 Task: Apply filter "Low" in priority.
Action: Mouse moved to (16, 130)
Screenshot: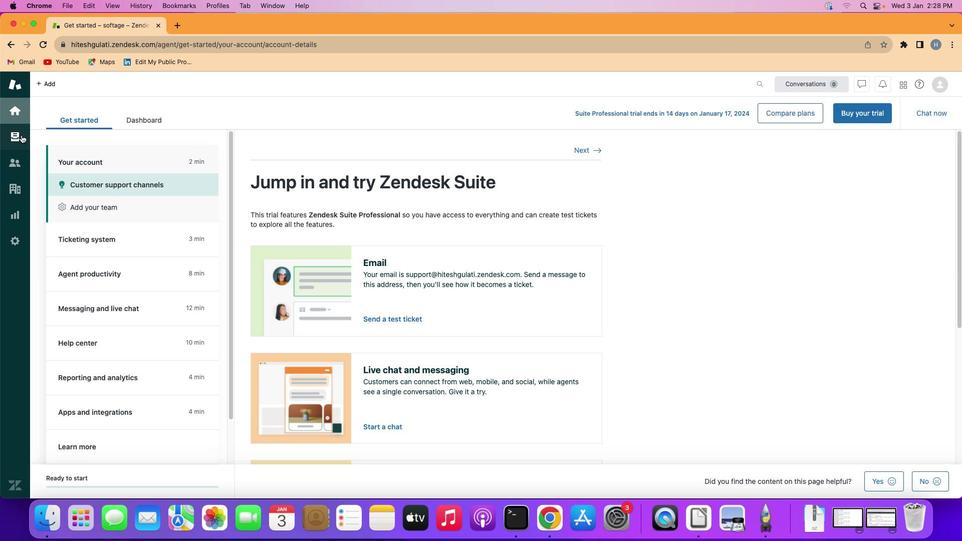
Action: Mouse pressed left at (16, 130)
Screenshot: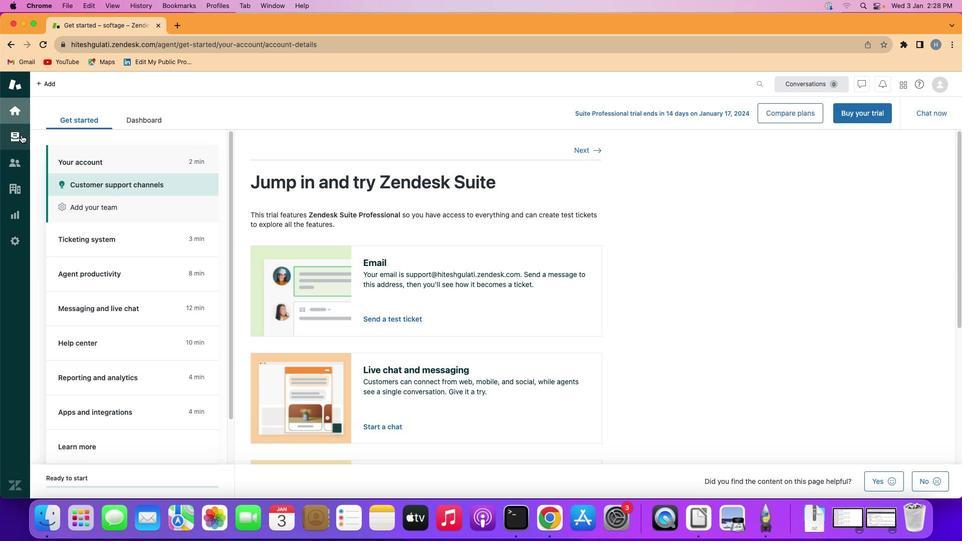 
Action: Mouse moved to (83, 261)
Screenshot: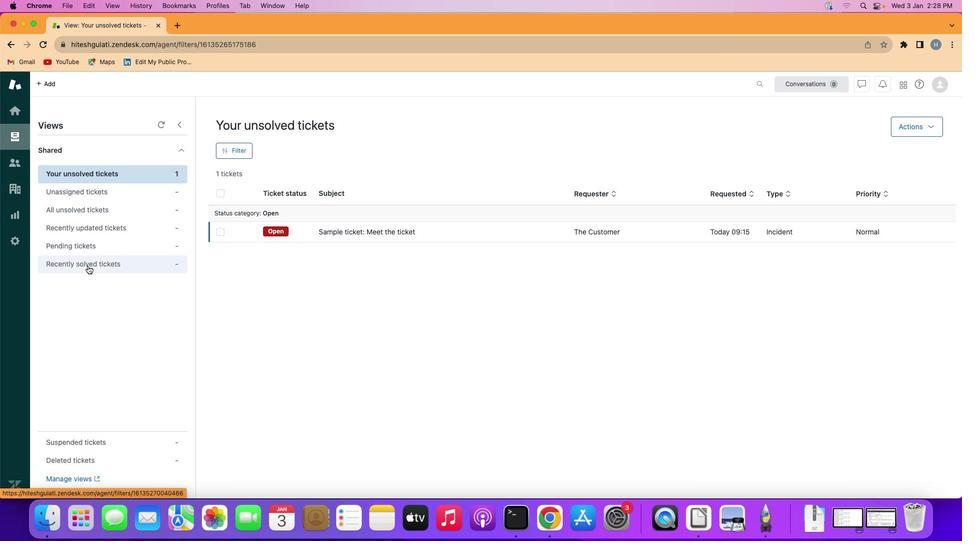 
Action: Mouse pressed left at (83, 261)
Screenshot: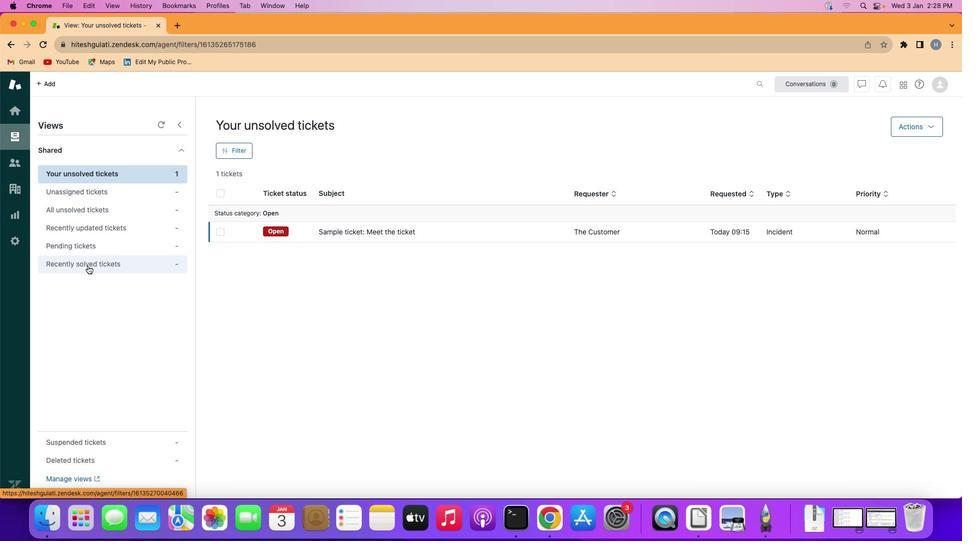 
Action: Mouse moved to (229, 151)
Screenshot: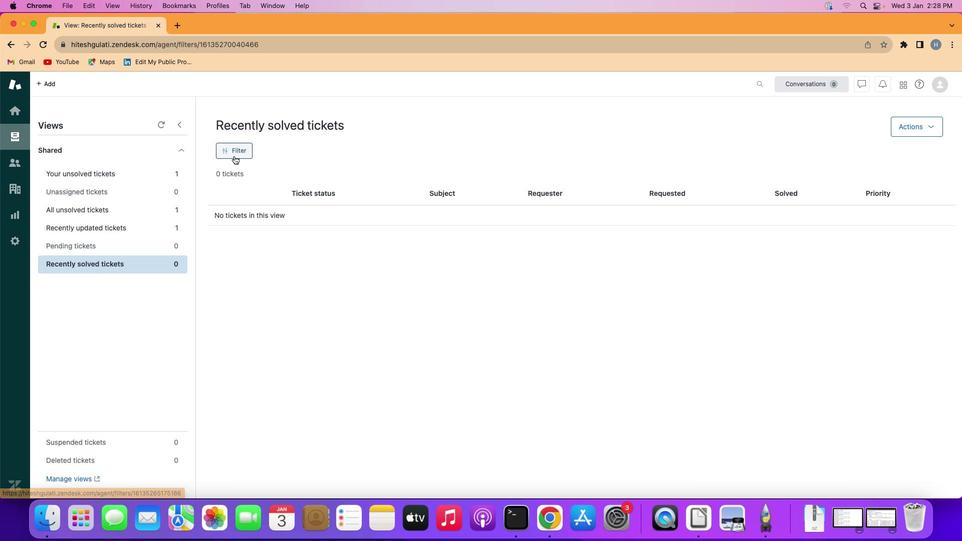 
Action: Mouse pressed left at (229, 151)
Screenshot: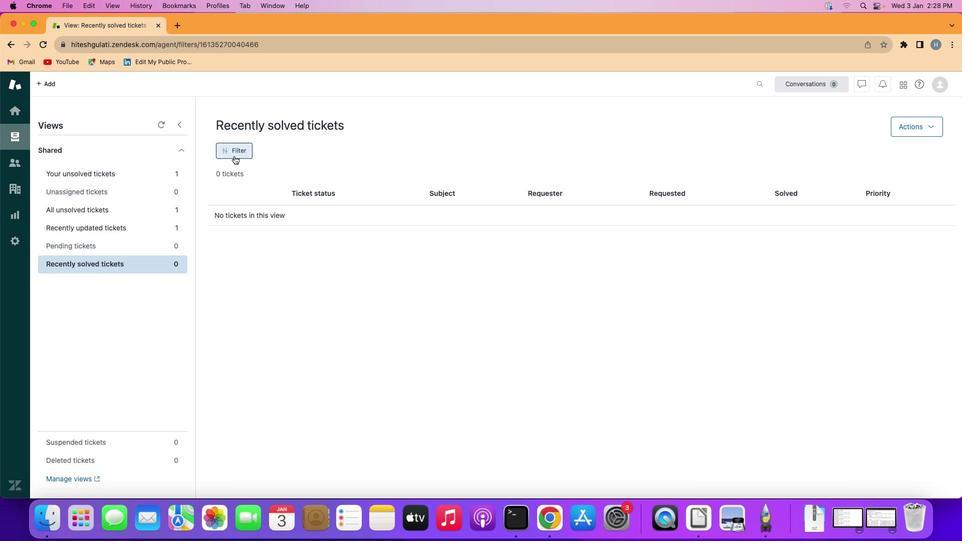 
Action: Mouse moved to (842, 329)
Screenshot: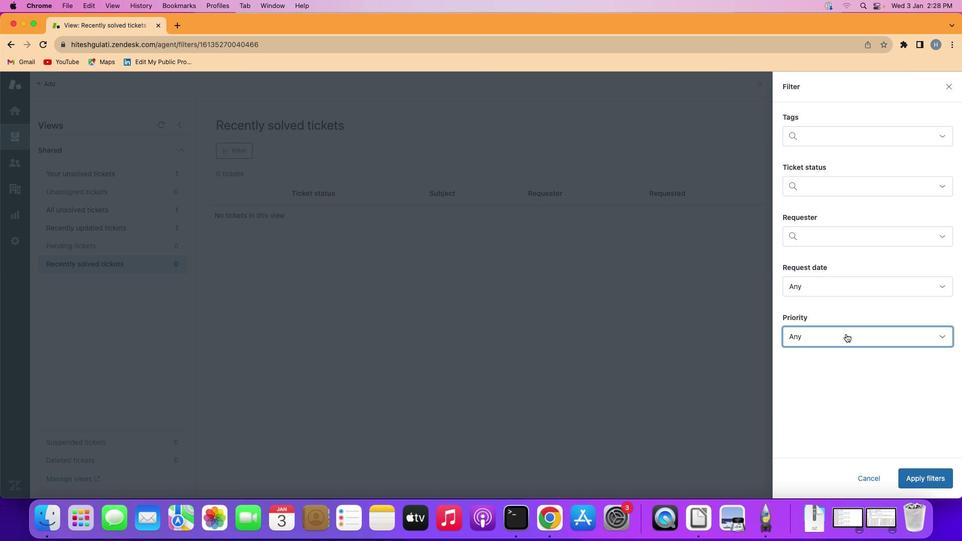 
Action: Mouse pressed left at (842, 329)
Screenshot: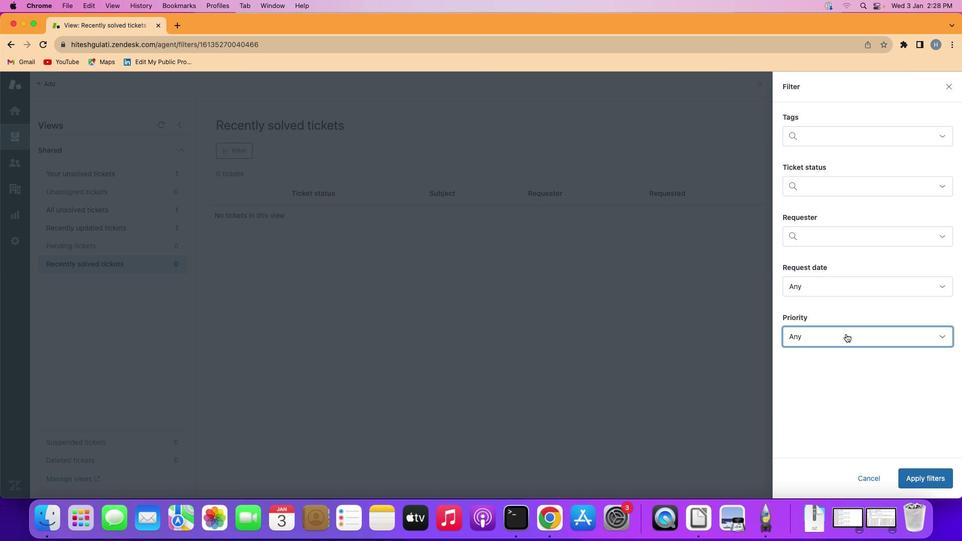 
Action: Mouse moved to (844, 258)
Screenshot: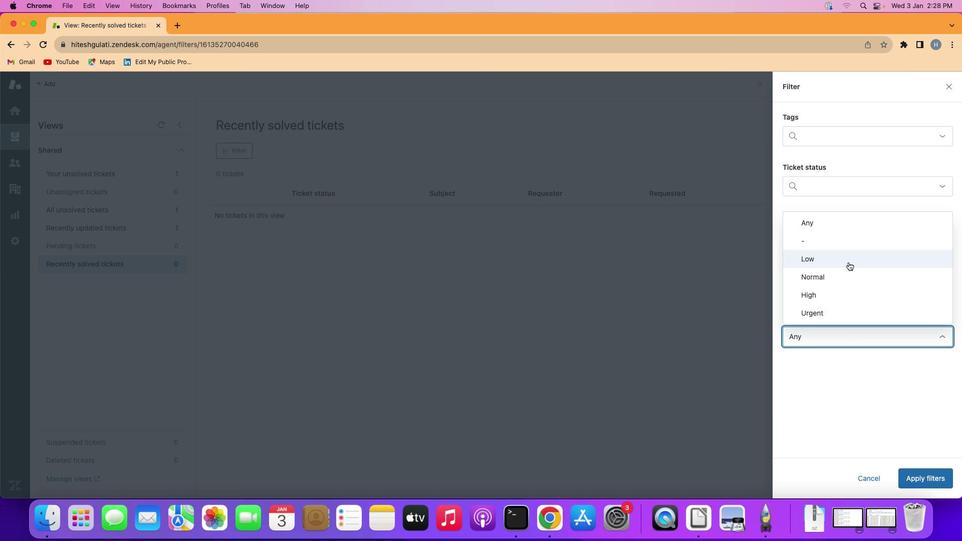 
Action: Mouse pressed left at (844, 258)
Screenshot: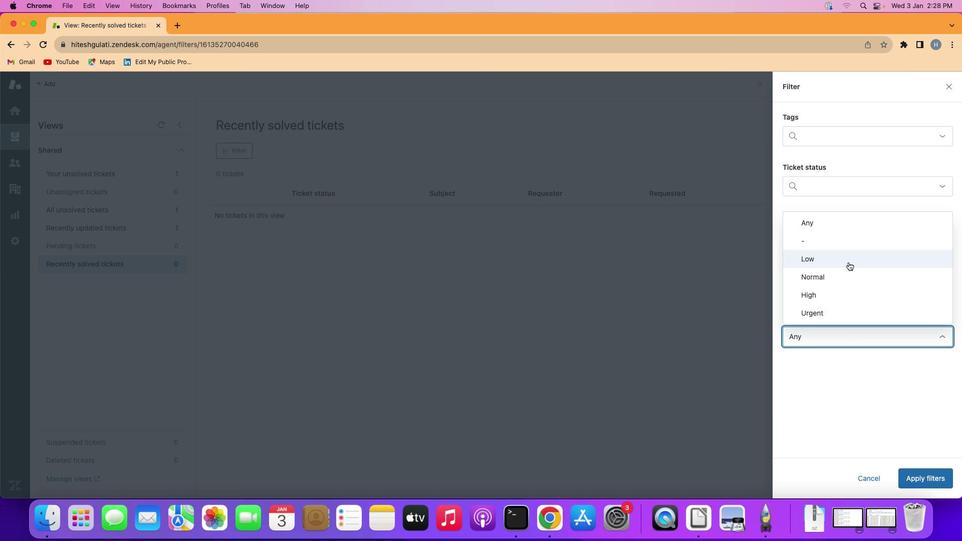 
Action: Mouse moved to (923, 473)
Screenshot: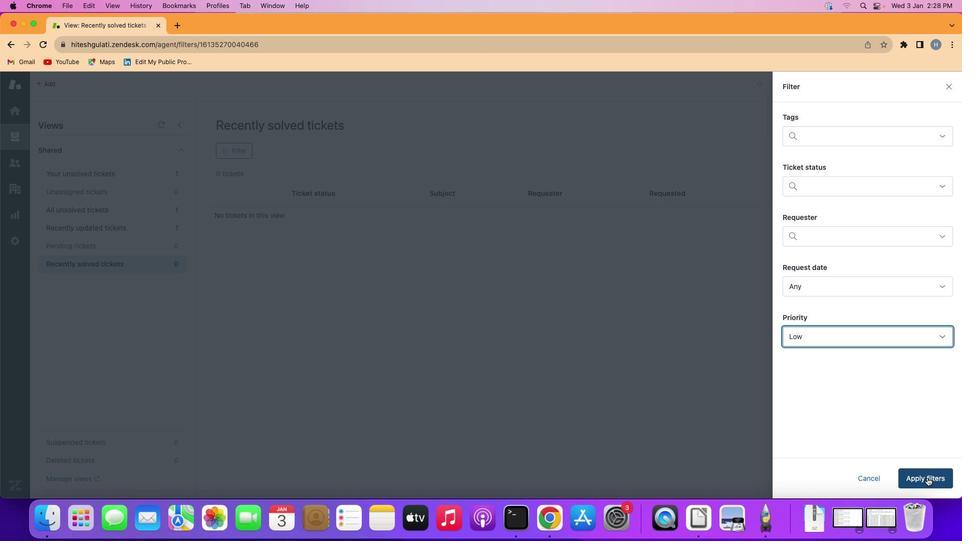 
Action: Mouse pressed left at (923, 473)
Screenshot: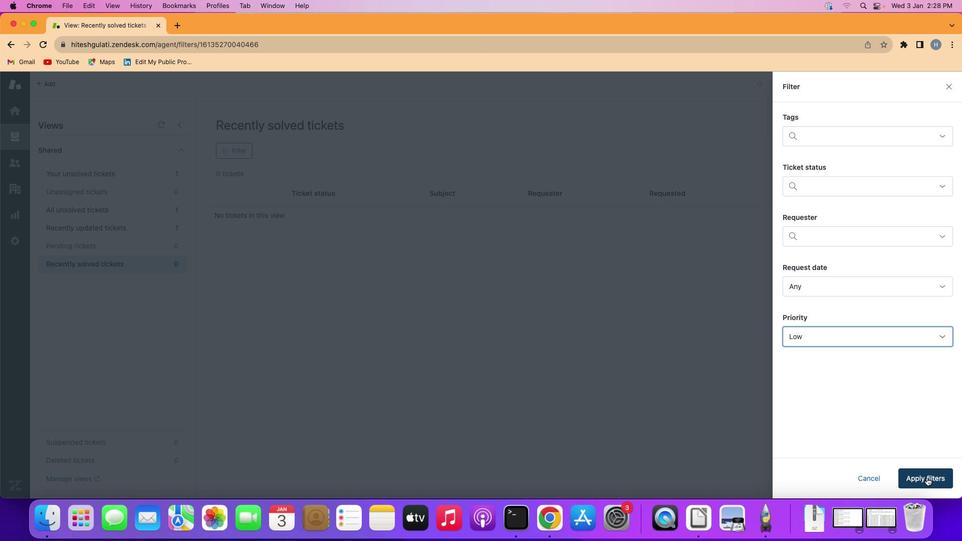 
Action: Mouse moved to (497, 307)
Screenshot: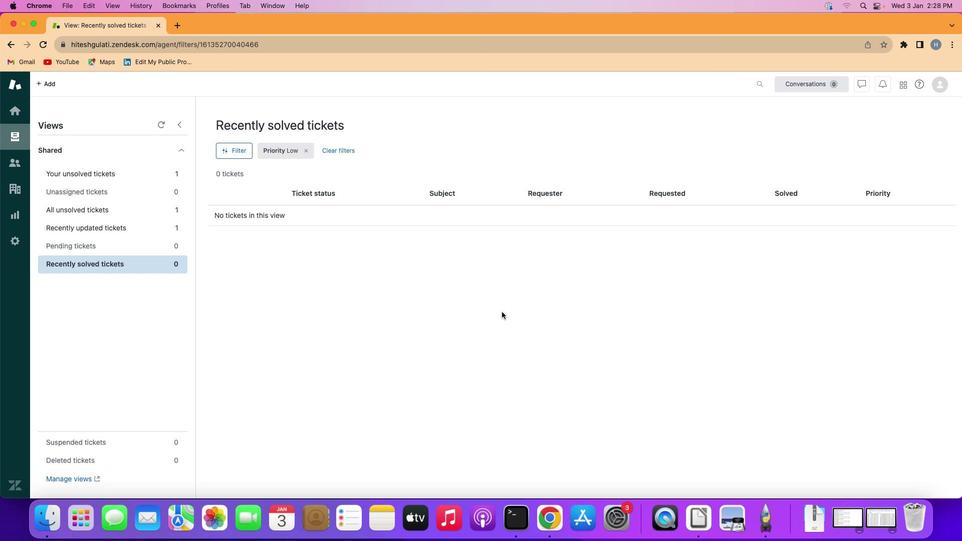
